 Task: Filter the sponsorship log activity by the past week.
Action: Mouse pressed left at (1206, 243)
Screenshot: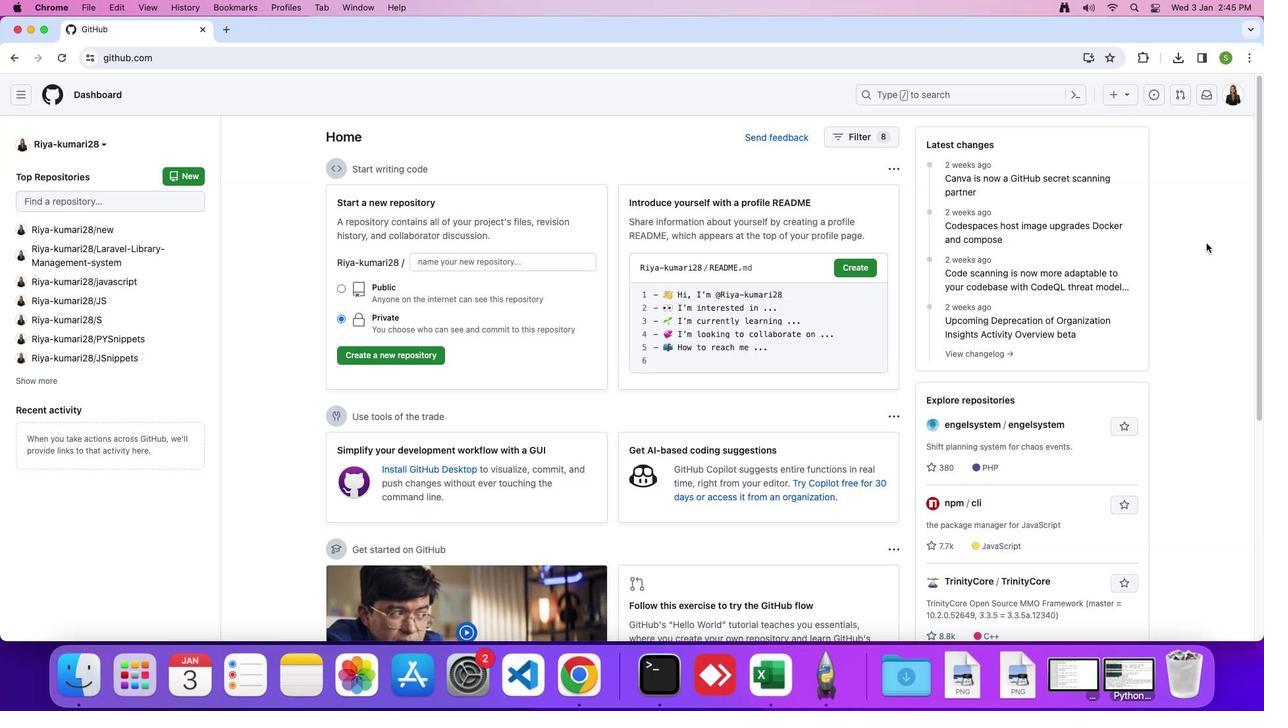 
Action: Mouse moved to (1229, 99)
Screenshot: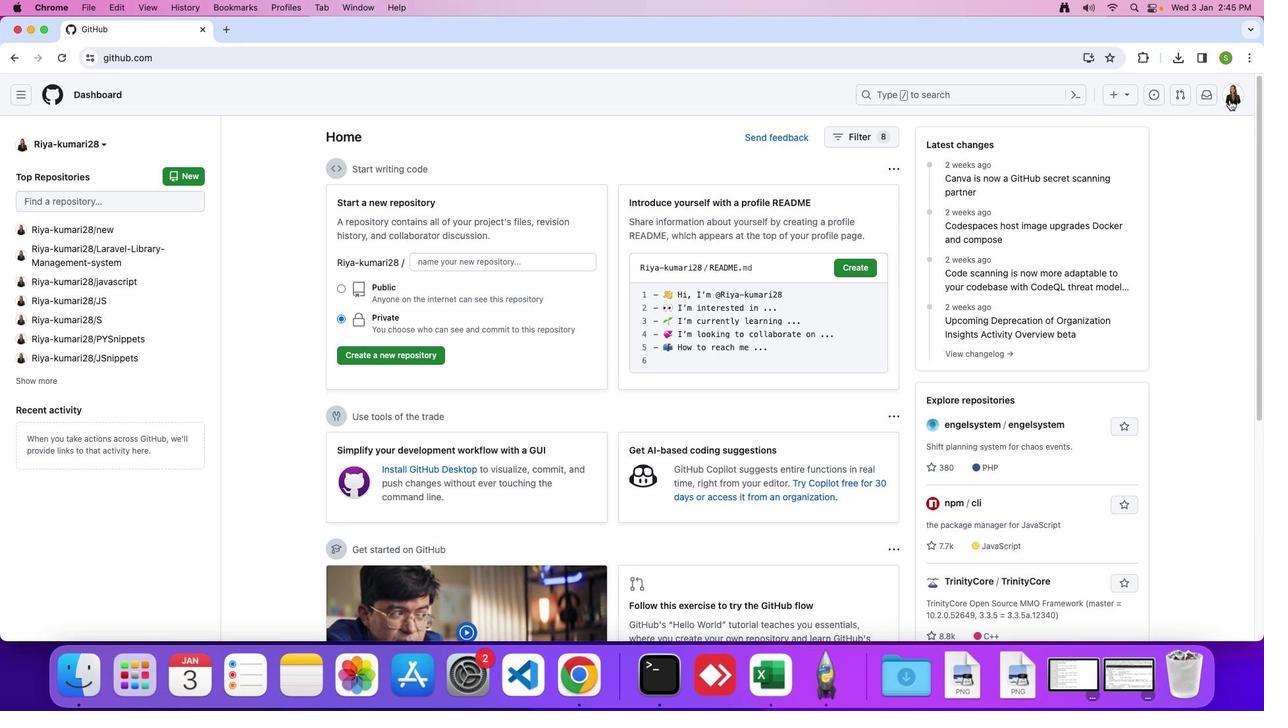 
Action: Mouse pressed left at (1229, 99)
Screenshot: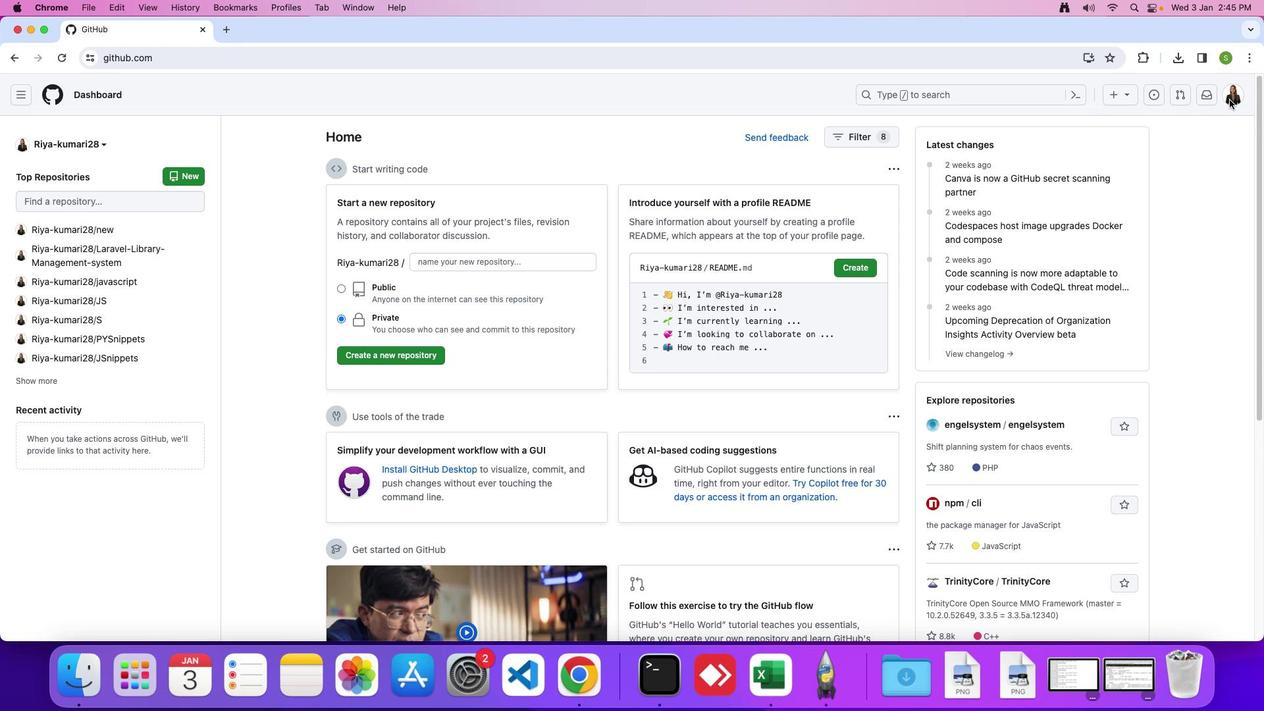 
Action: Mouse moved to (1150, 458)
Screenshot: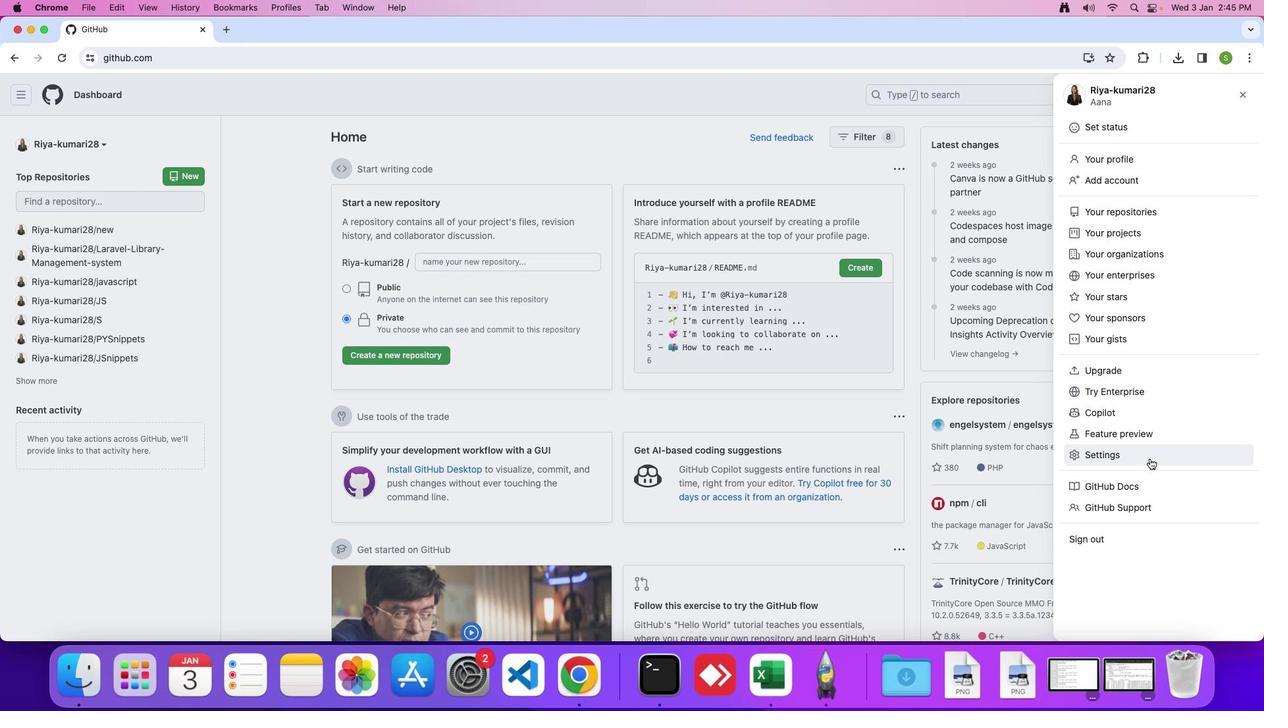 
Action: Mouse pressed left at (1150, 458)
Screenshot: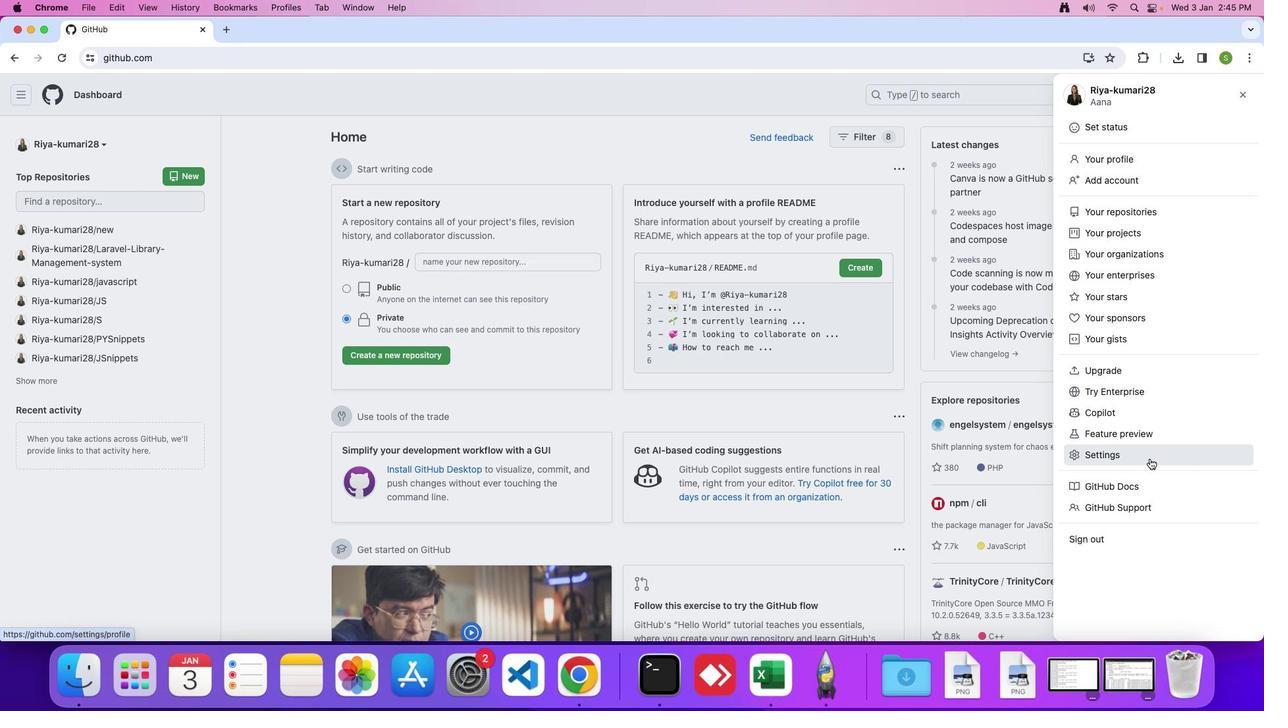 
Action: Mouse moved to (404, 433)
Screenshot: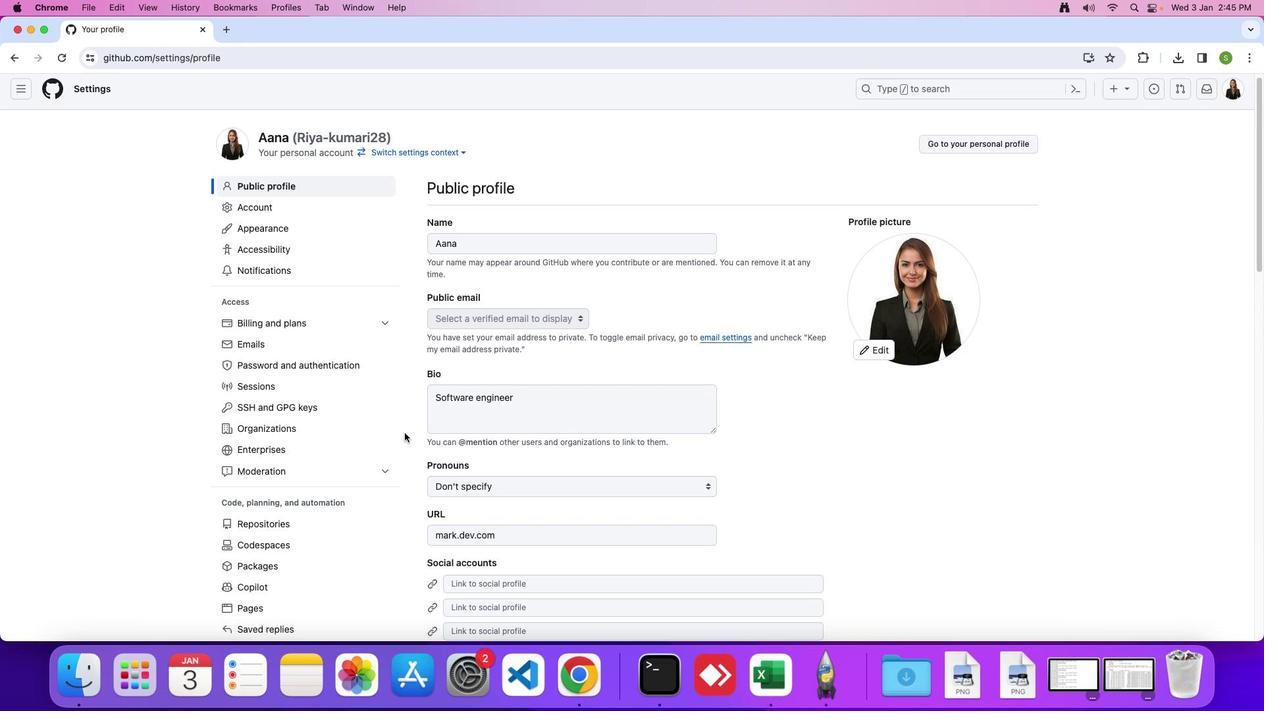 
Action: Mouse scrolled (404, 433) with delta (0, 0)
Screenshot: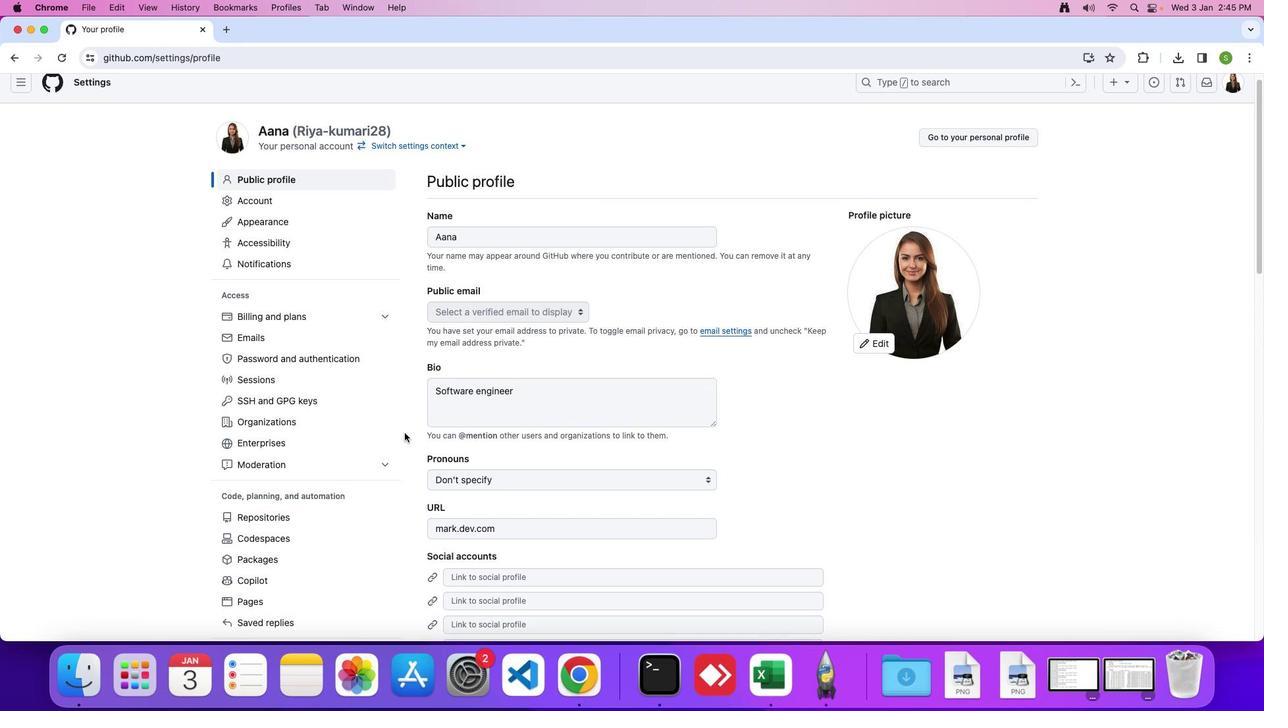 
Action: Mouse moved to (404, 433)
Screenshot: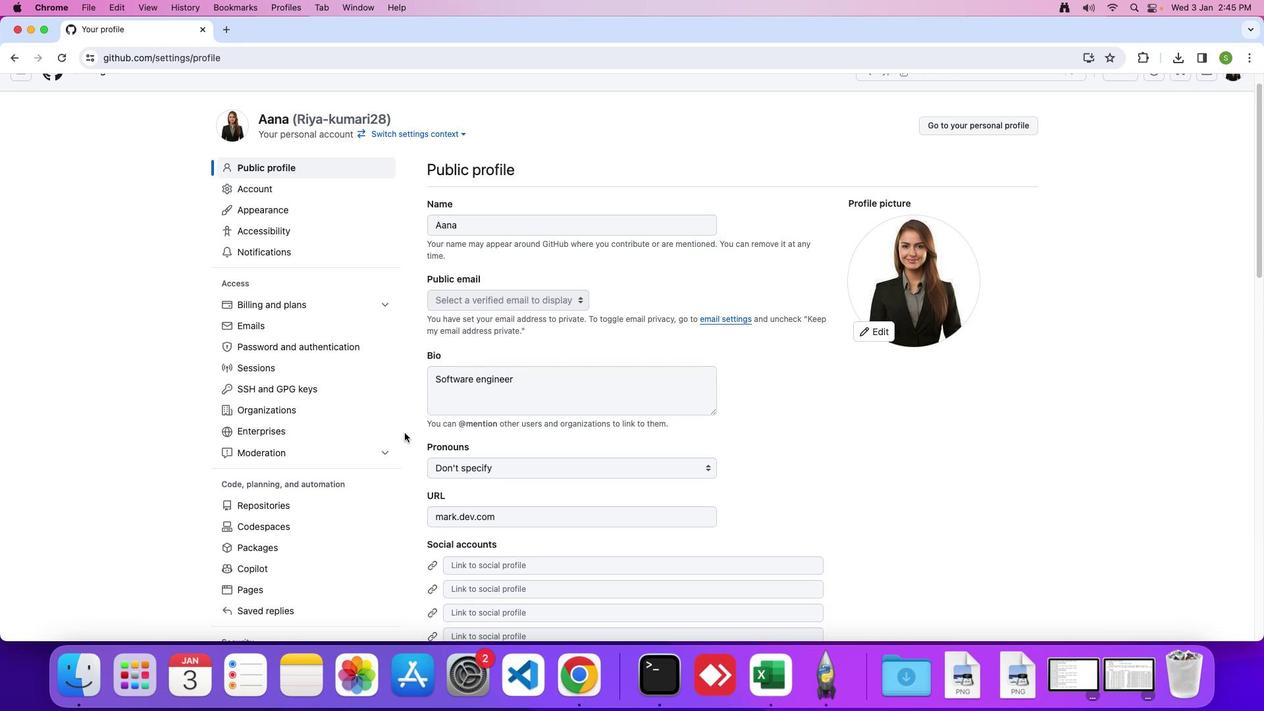 
Action: Mouse scrolled (404, 433) with delta (0, 0)
Screenshot: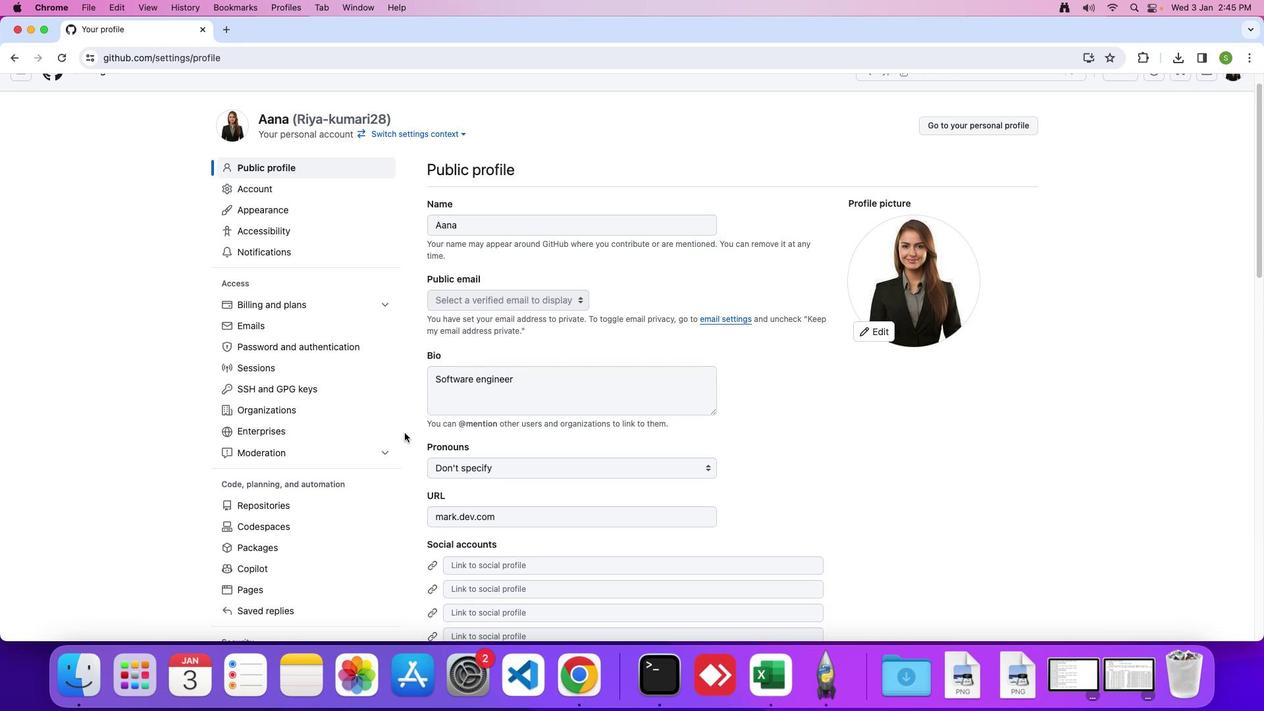 
Action: Mouse moved to (404, 432)
Screenshot: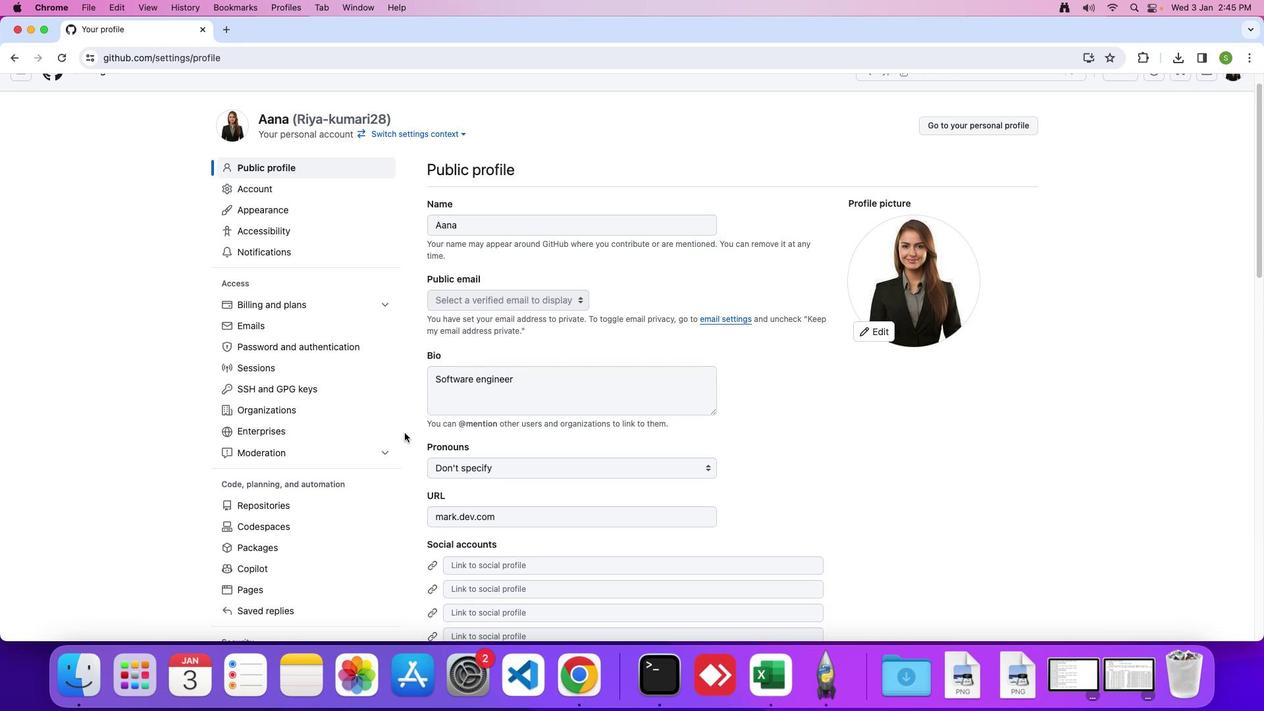 
Action: Mouse scrolled (404, 432) with delta (0, 0)
Screenshot: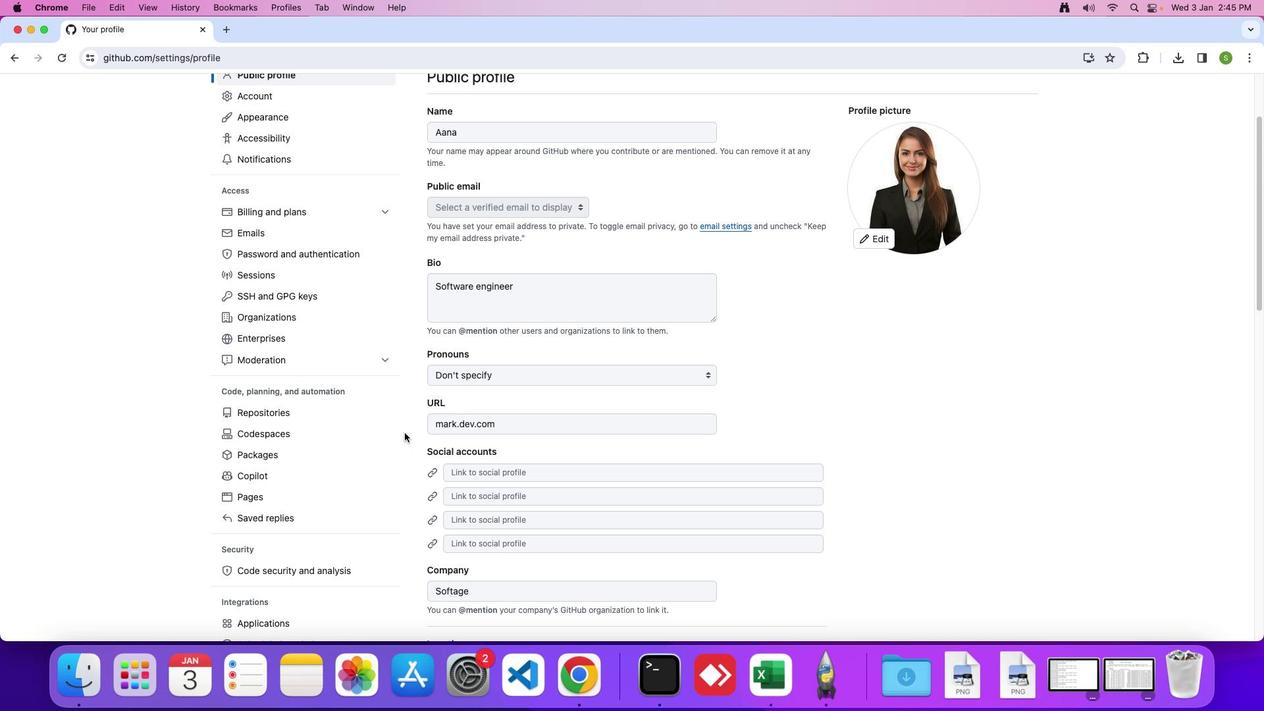 
Action: Mouse scrolled (404, 432) with delta (0, 0)
Screenshot: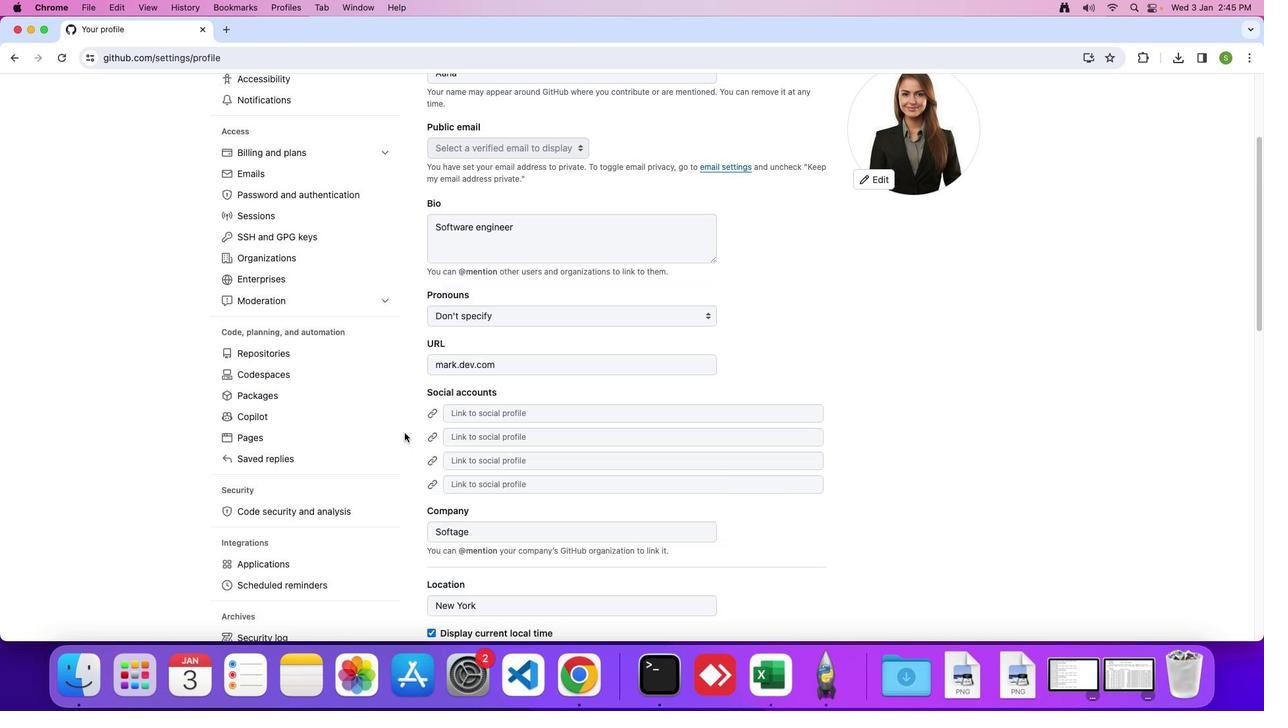 
Action: Mouse scrolled (404, 432) with delta (0, -2)
Screenshot: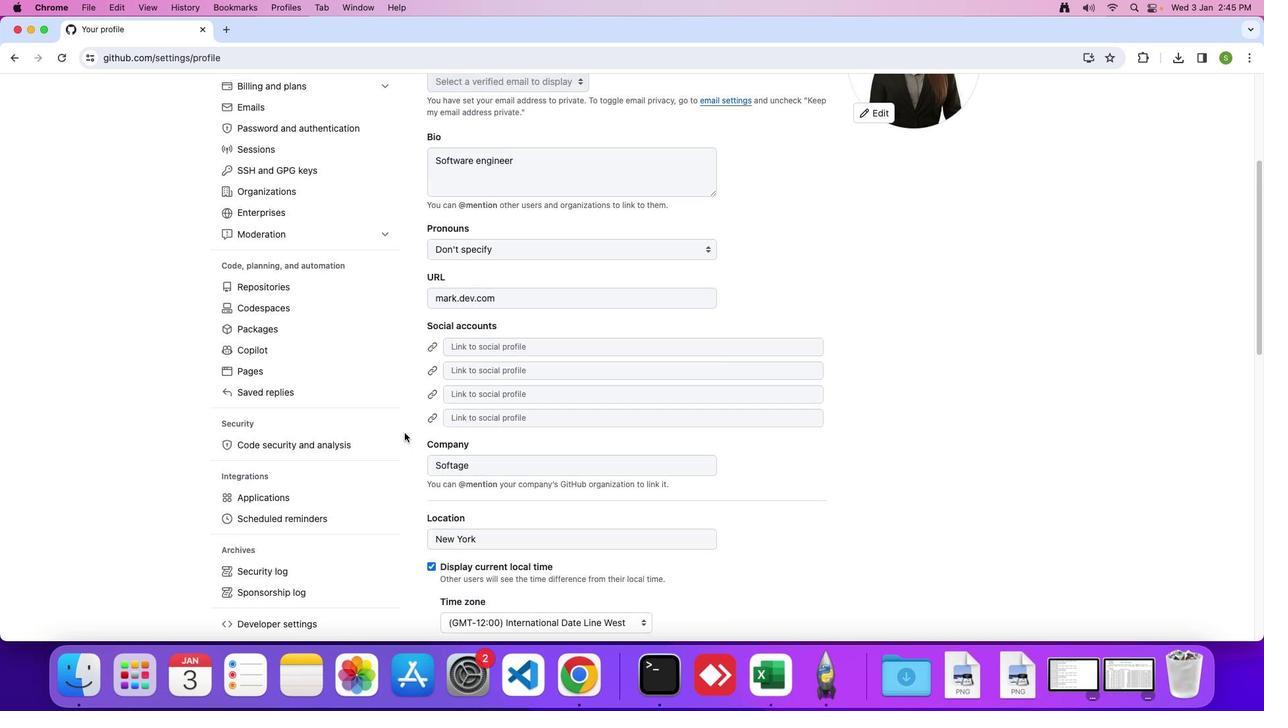 
Action: Mouse scrolled (404, 432) with delta (0, -3)
Screenshot: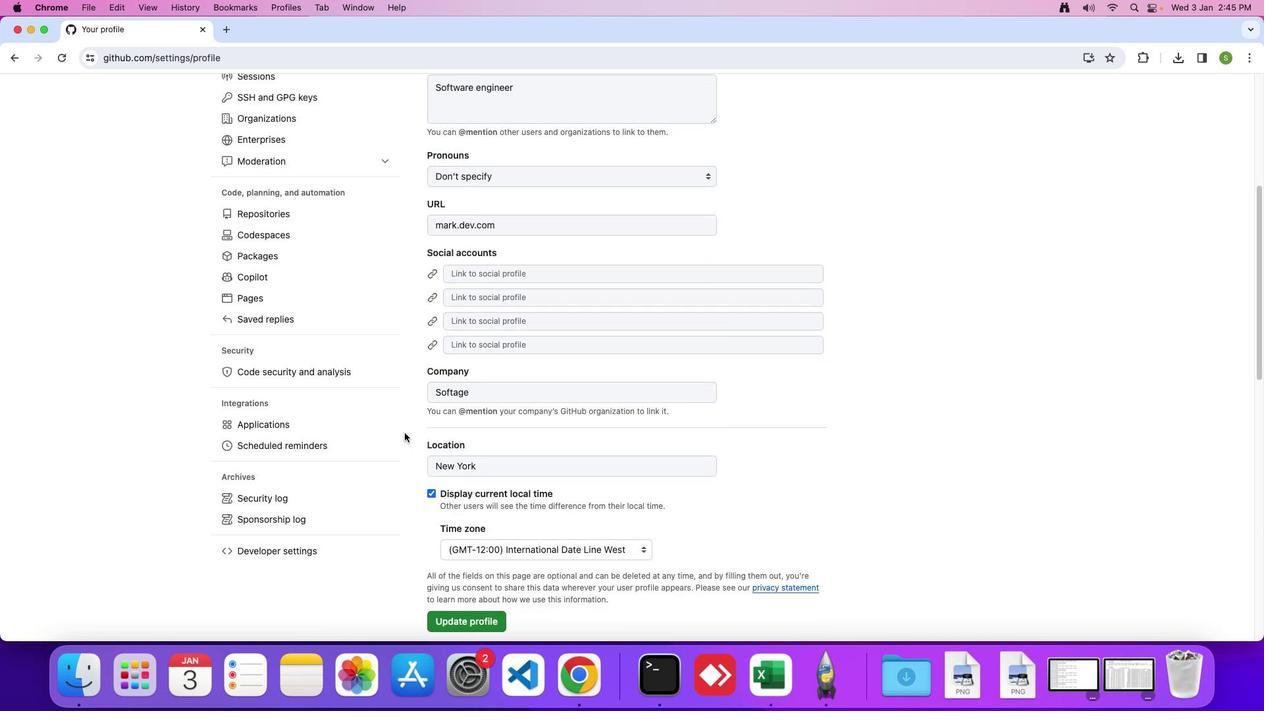 
Action: Mouse moved to (404, 430)
Screenshot: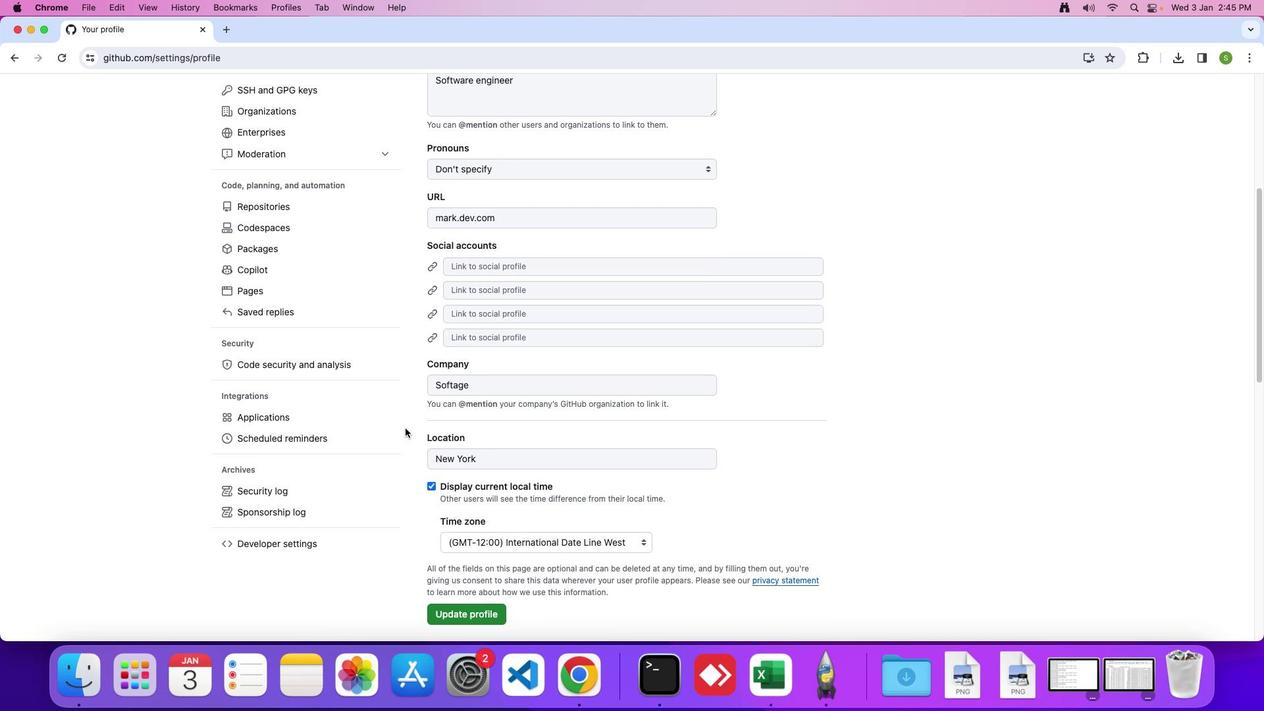 
Action: Mouse scrolled (404, 430) with delta (0, 0)
Screenshot: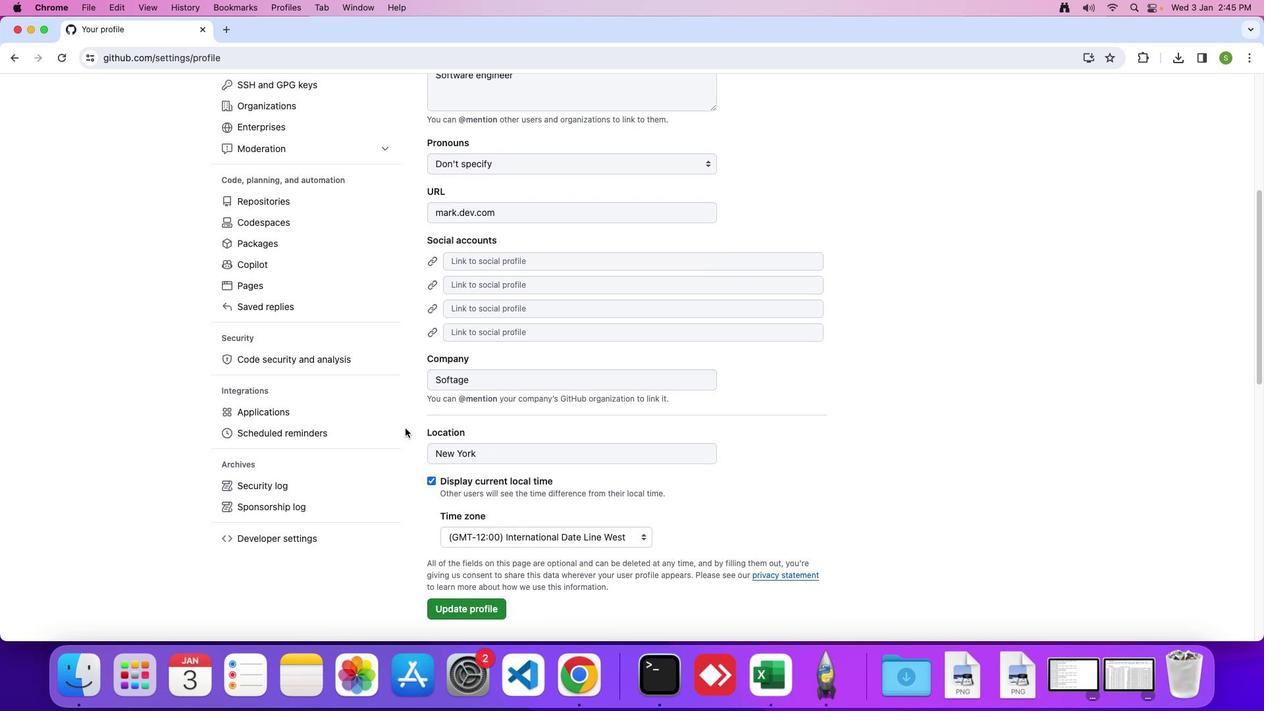
Action: Mouse moved to (405, 428)
Screenshot: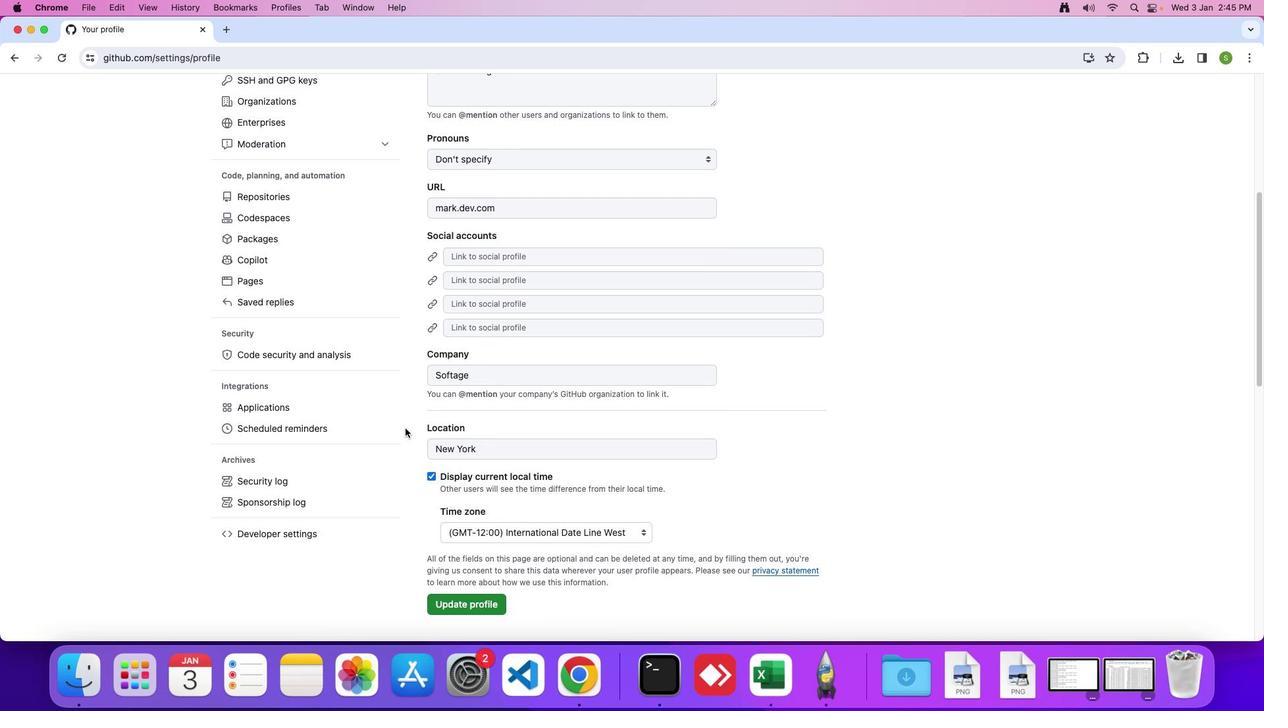 
Action: Mouse scrolled (405, 428) with delta (0, 0)
Screenshot: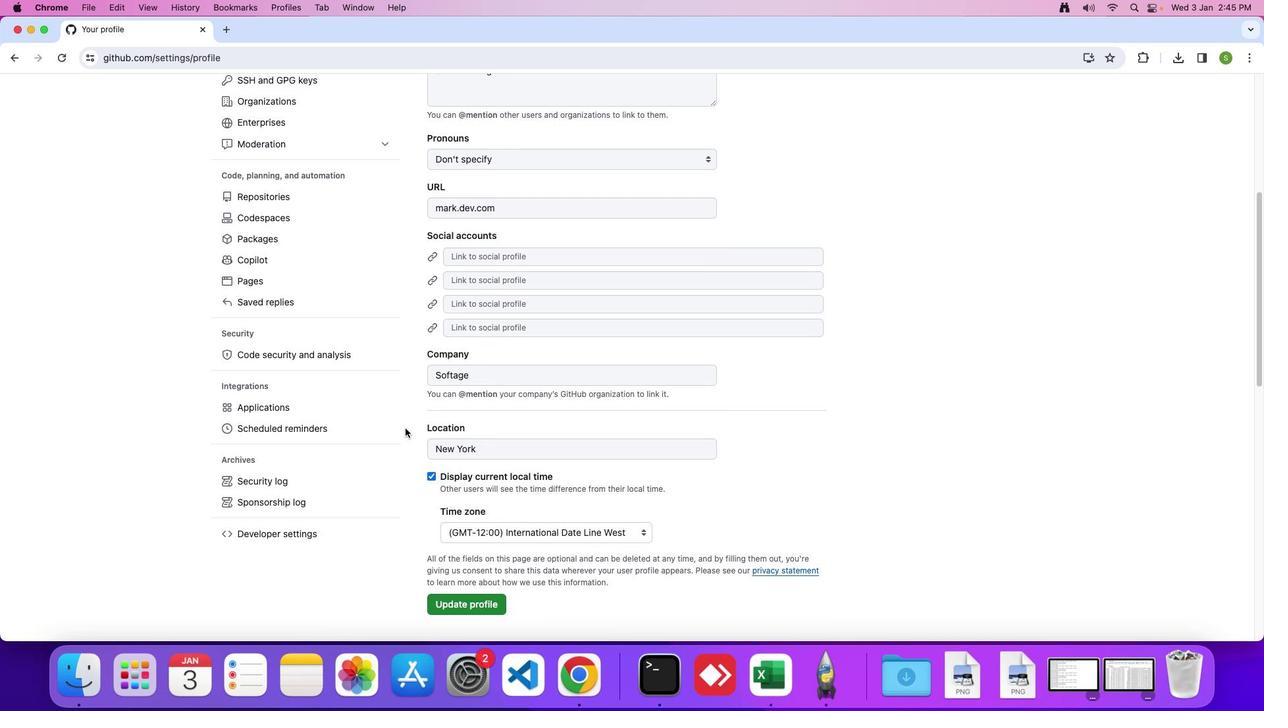 
Action: Mouse moved to (308, 500)
Screenshot: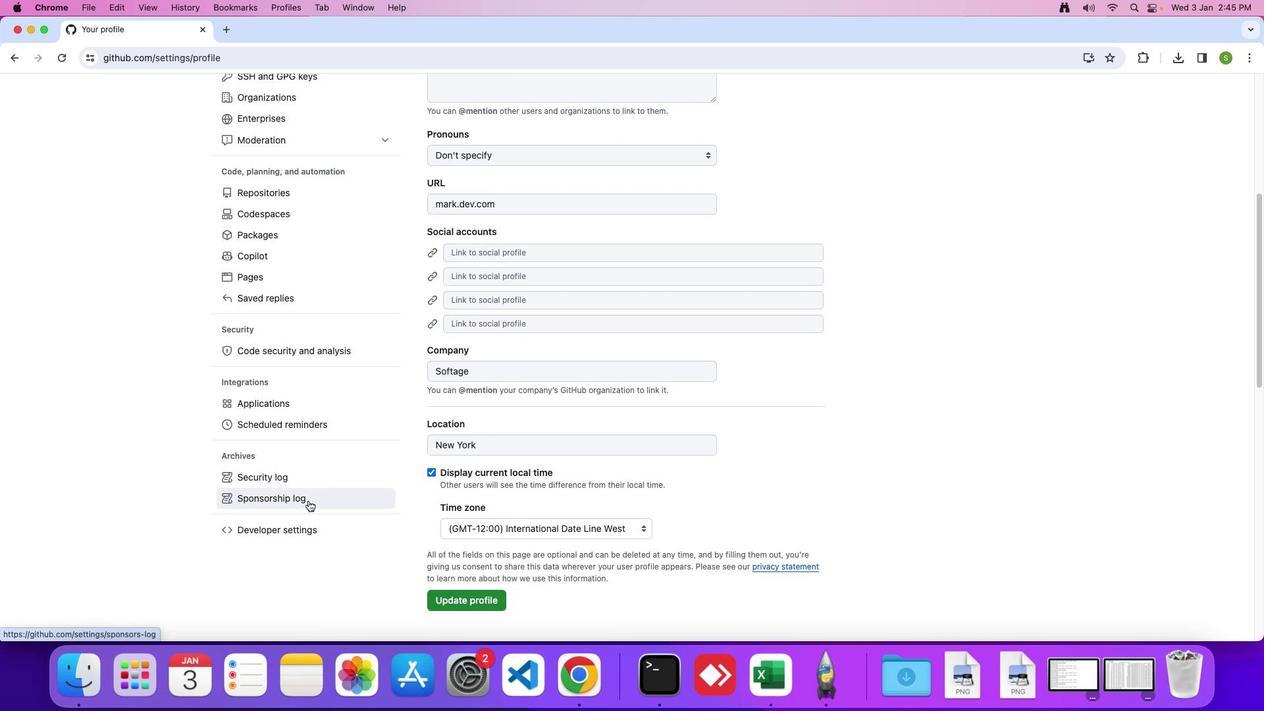 
Action: Mouse pressed left at (308, 500)
Screenshot: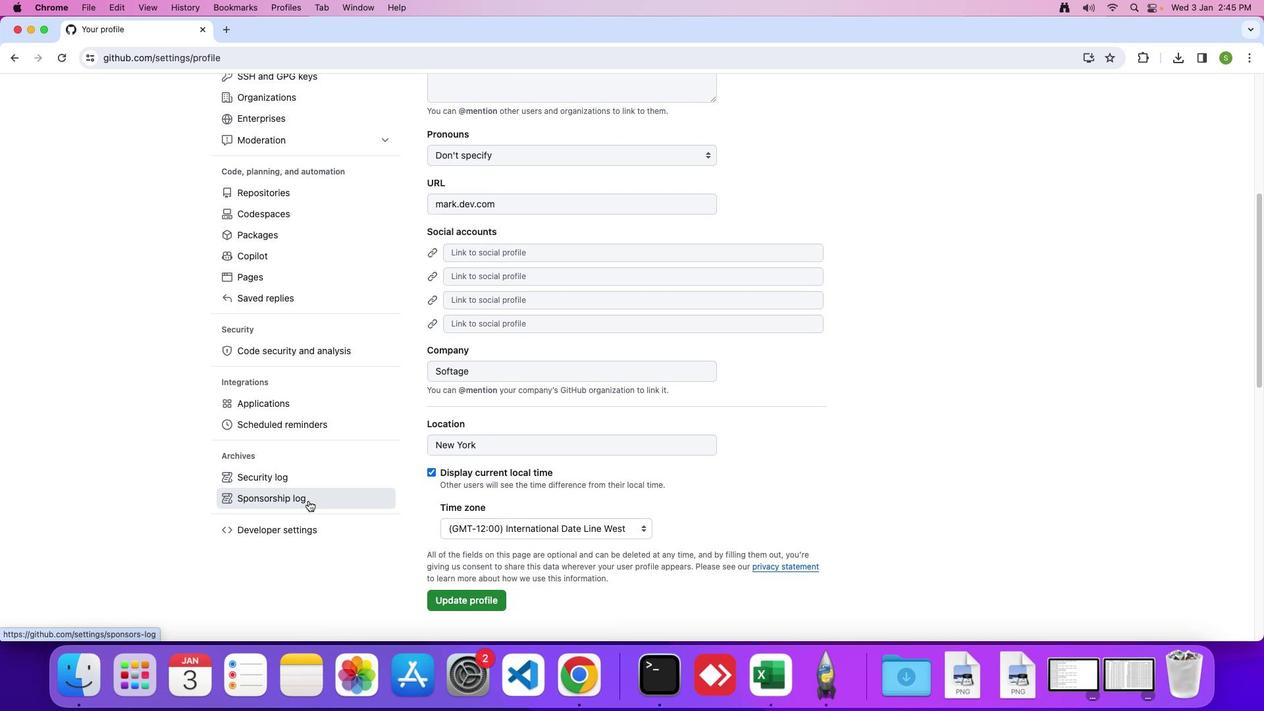 
Action: Mouse moved to (1020, 189)
Screenshot: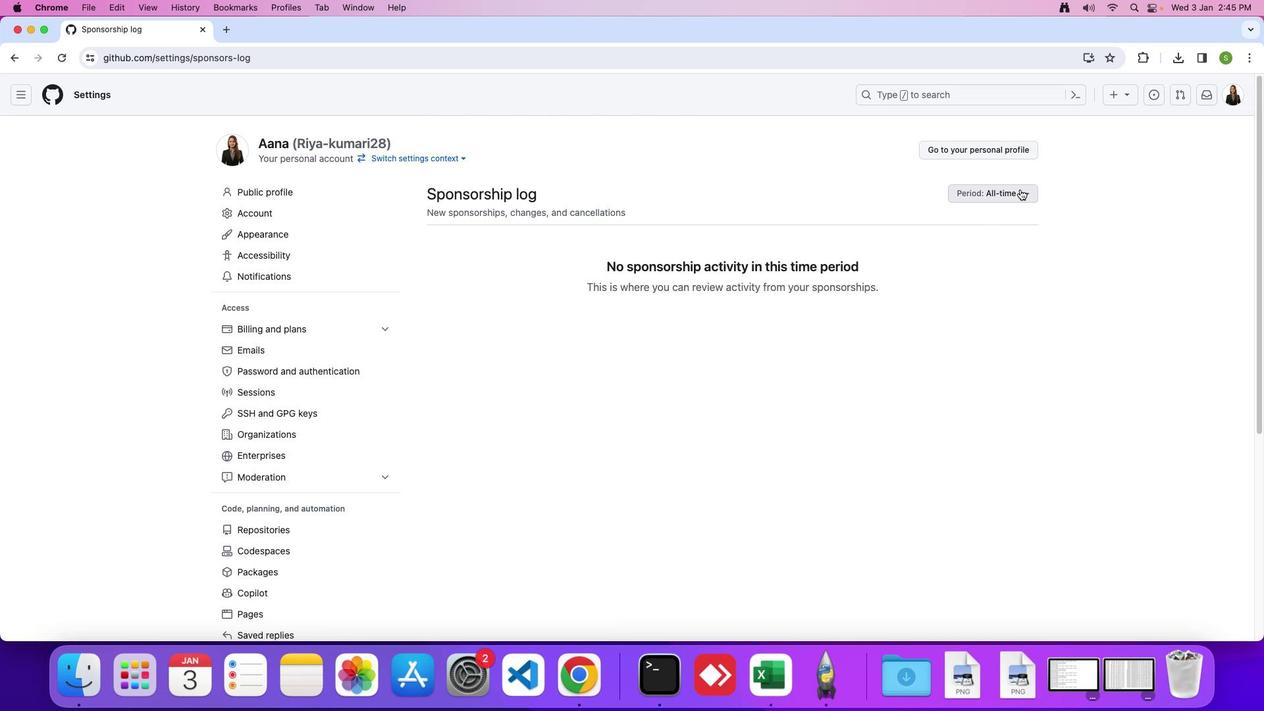 
Action: Mouse pressed left at (1020, 189)
Screenshot: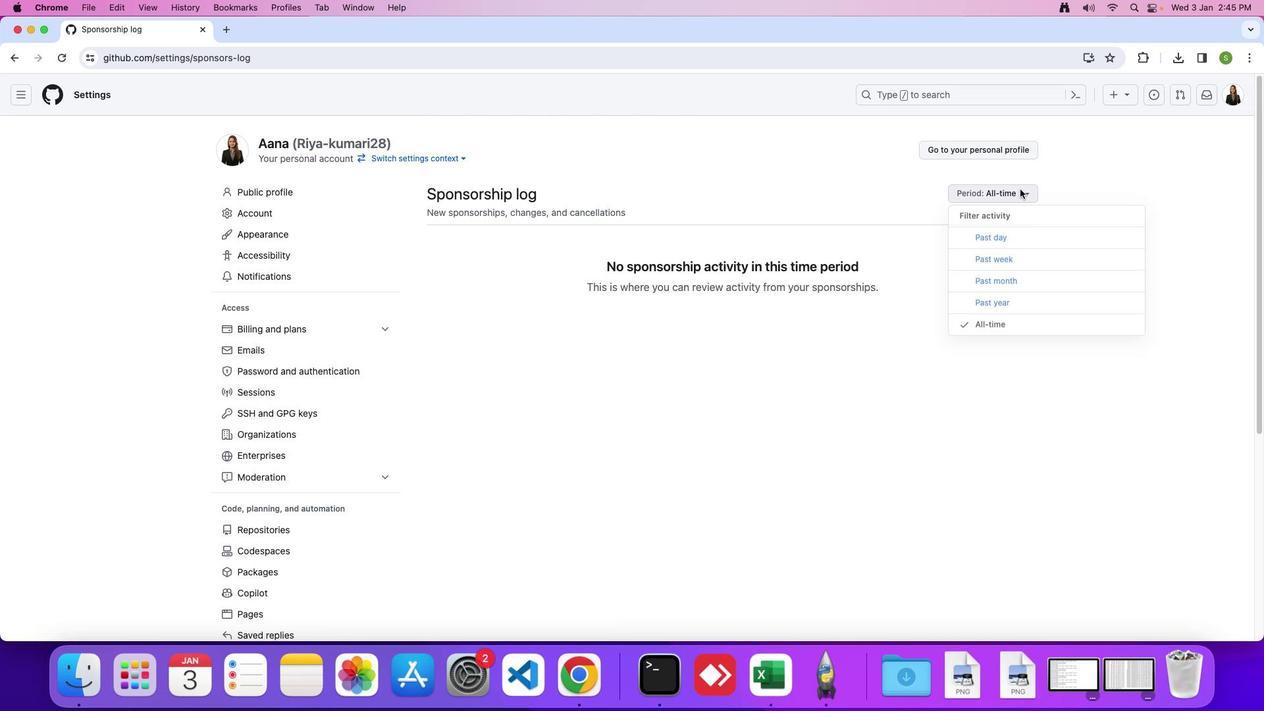 
Action: Mouse moved to (988, 264)
Screenshot: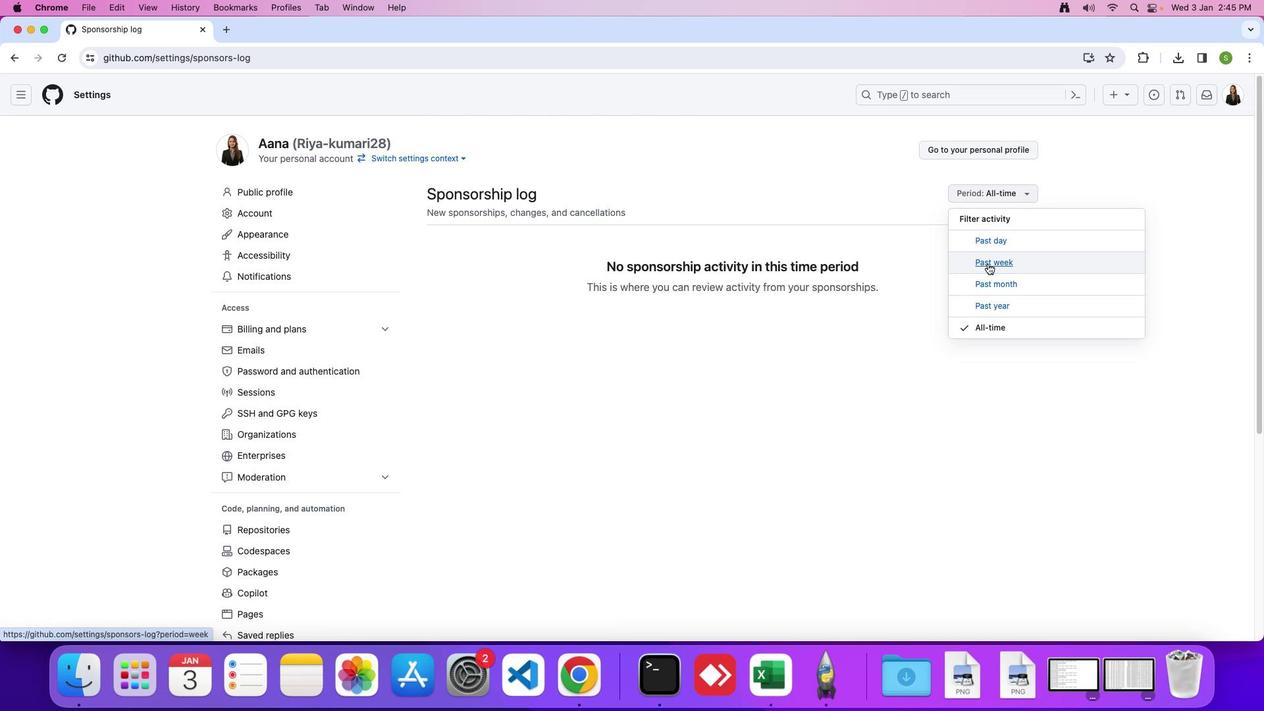 
Action: Mouse pressed left at (988, 264)
Screenshot: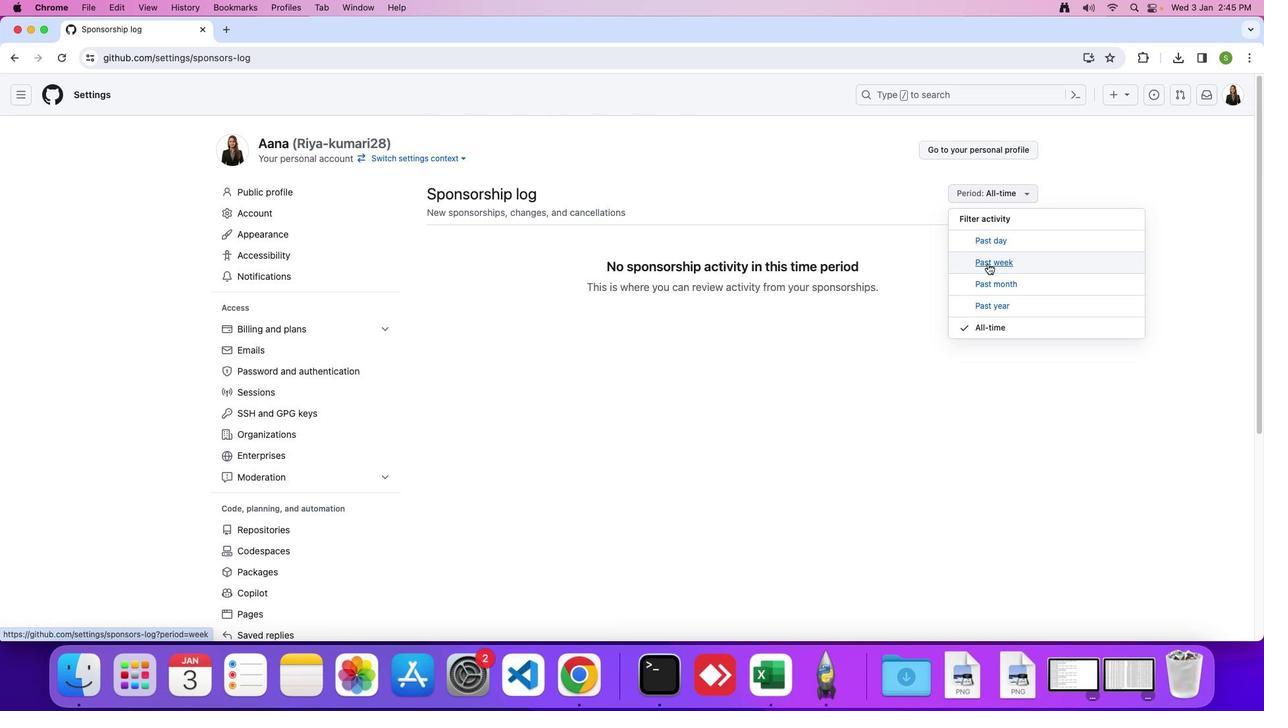 
Action: Mouse moved to (986, 265)
Screenshot: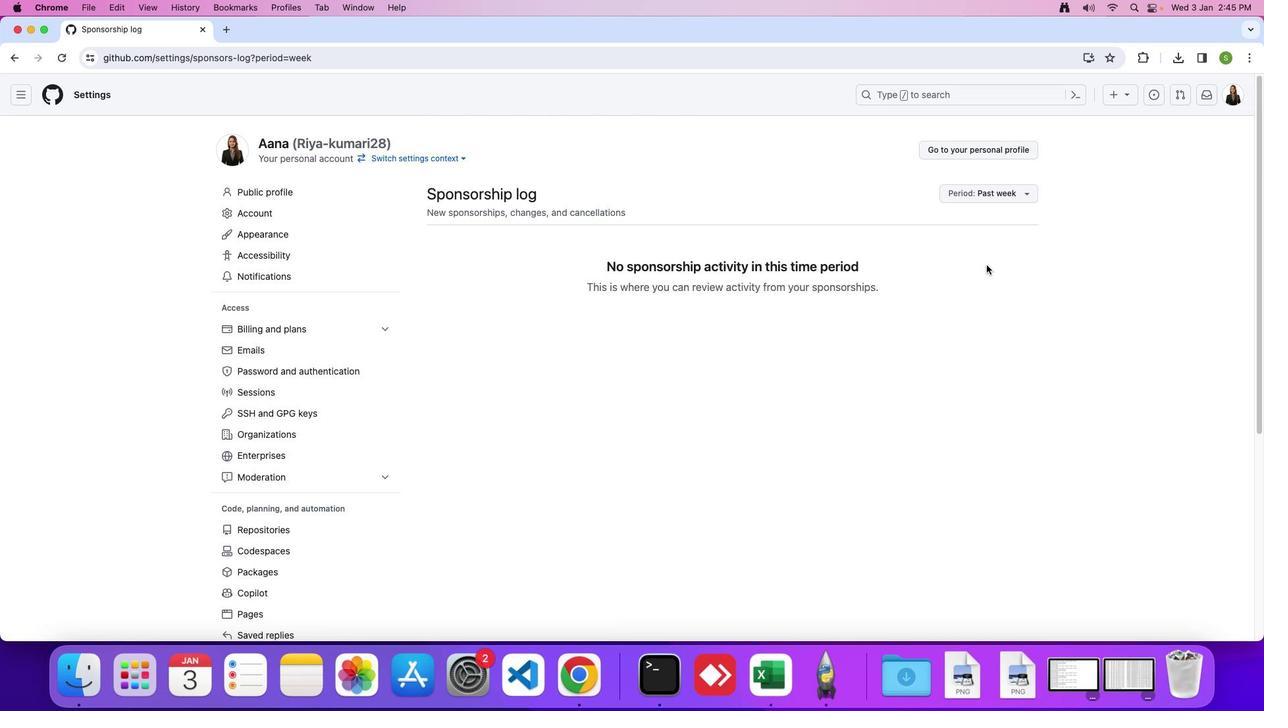 
